 Task: Review suggested edits in the word "rising".
Action: Mouse moved to (421, 115)
Screenshot: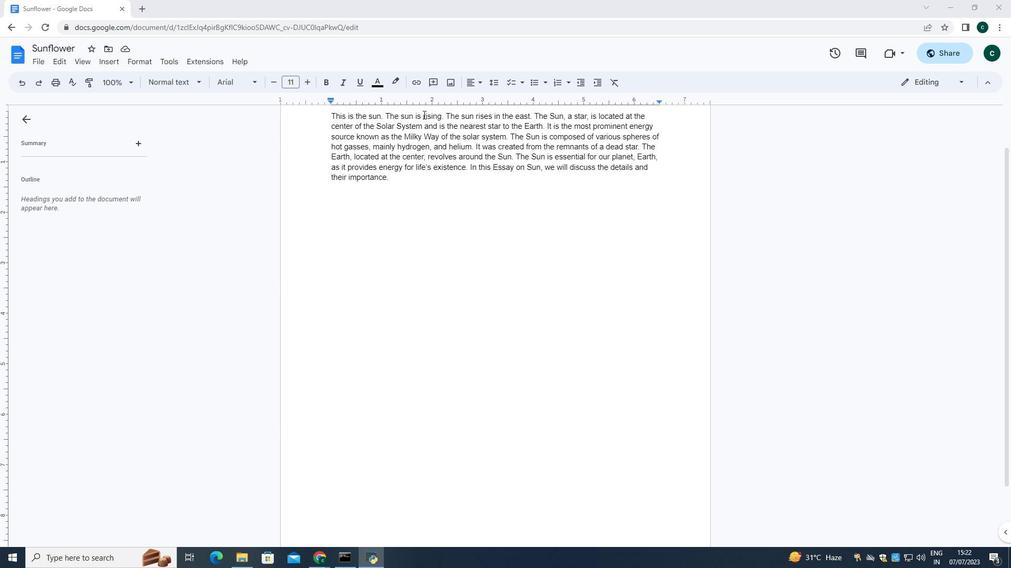 
Action: Mouse pressed left at (421, 115)
Screenshot: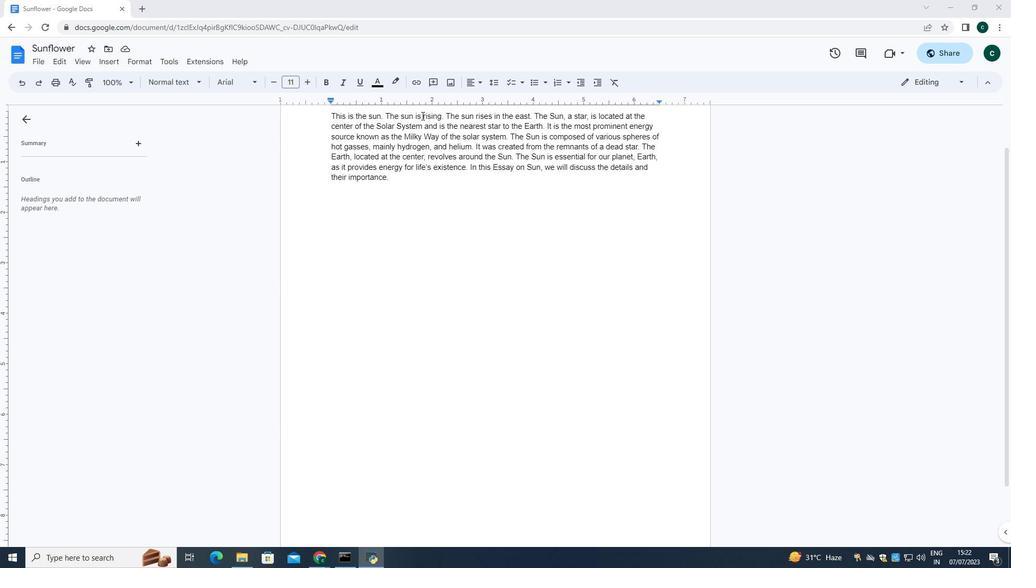 
Action: Mouse moved to (164, 60)
Screenshot: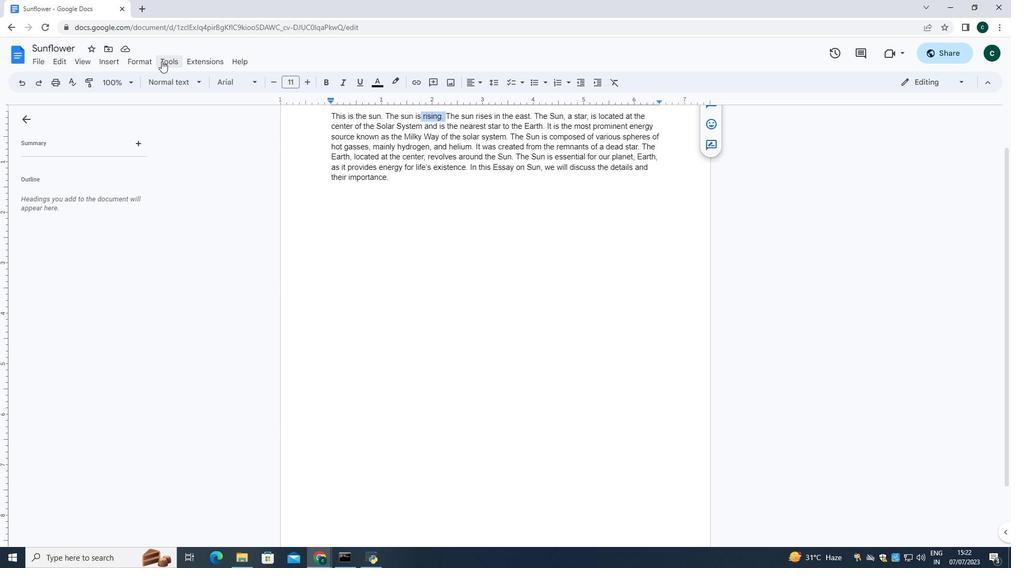 
Action: Mouse pressed left at (164, 60)
Screenshot: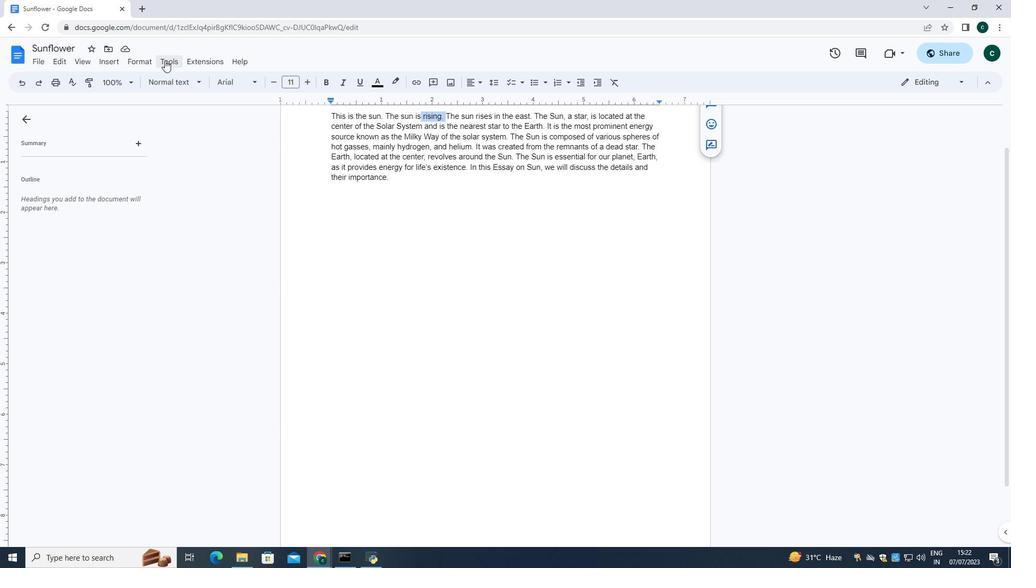 
Action: Mouse moved to (185, 111)
Screenshot: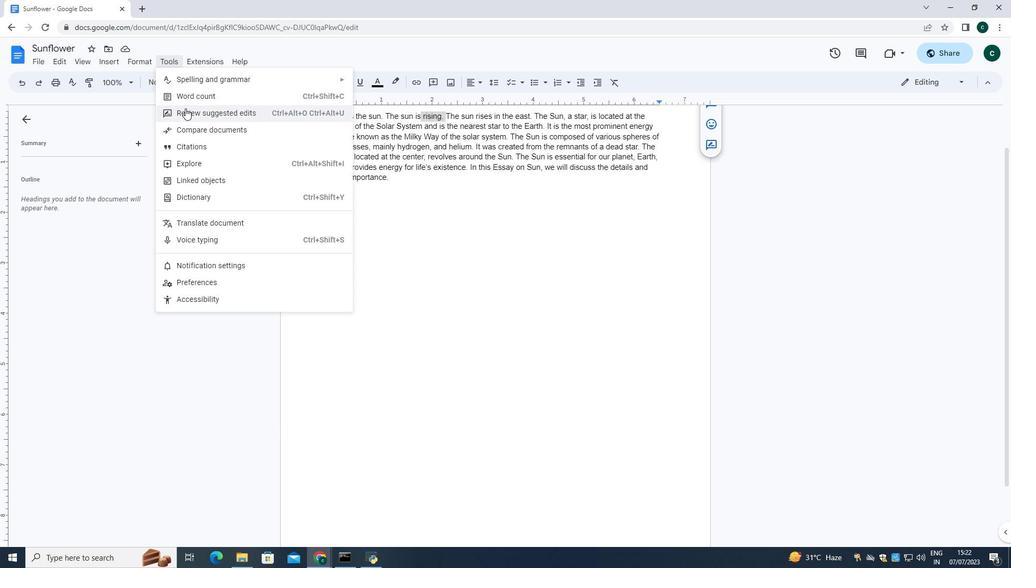 
Action: Mouse pressed left at (185, 111)
Screenshot: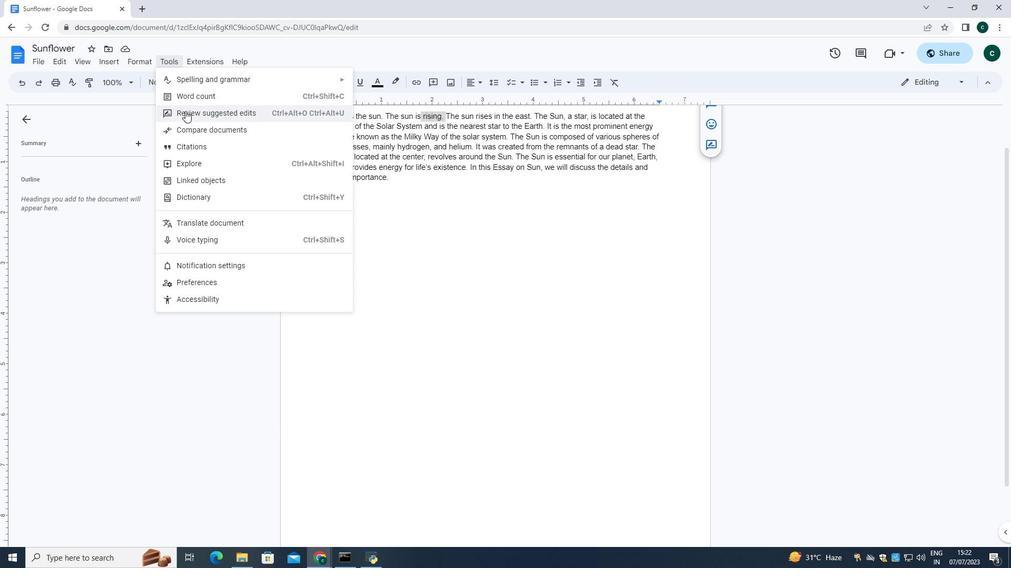 
Action: Mouse moved to (185, 111)
Screenshot: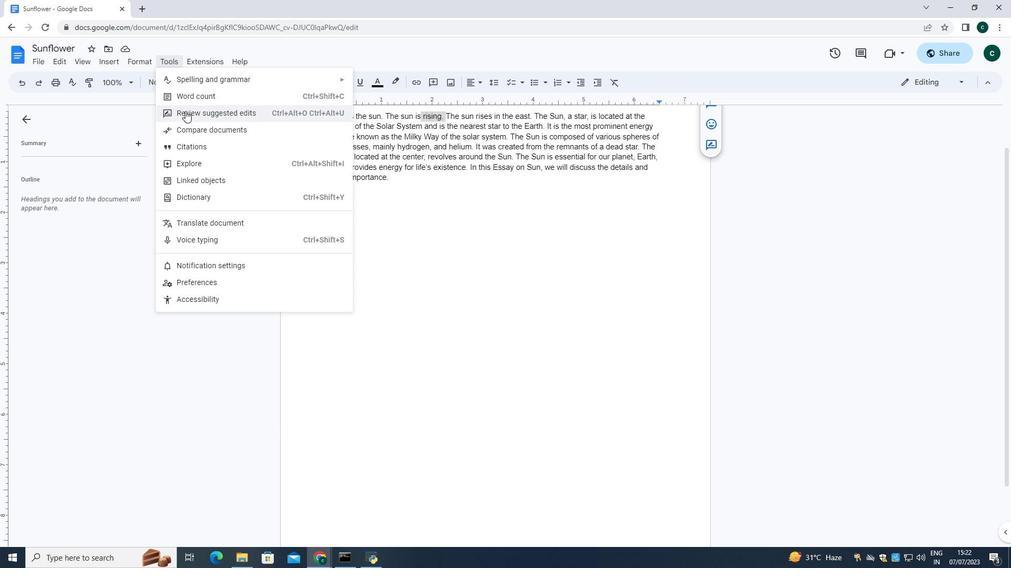 
